 Task: In the  document ict.doc ,align picture to the 'center'. Insert word art below the picture and give heading  'ICT Black with white outline'
Action: Mouse moved to (495, 204)
Screenshot: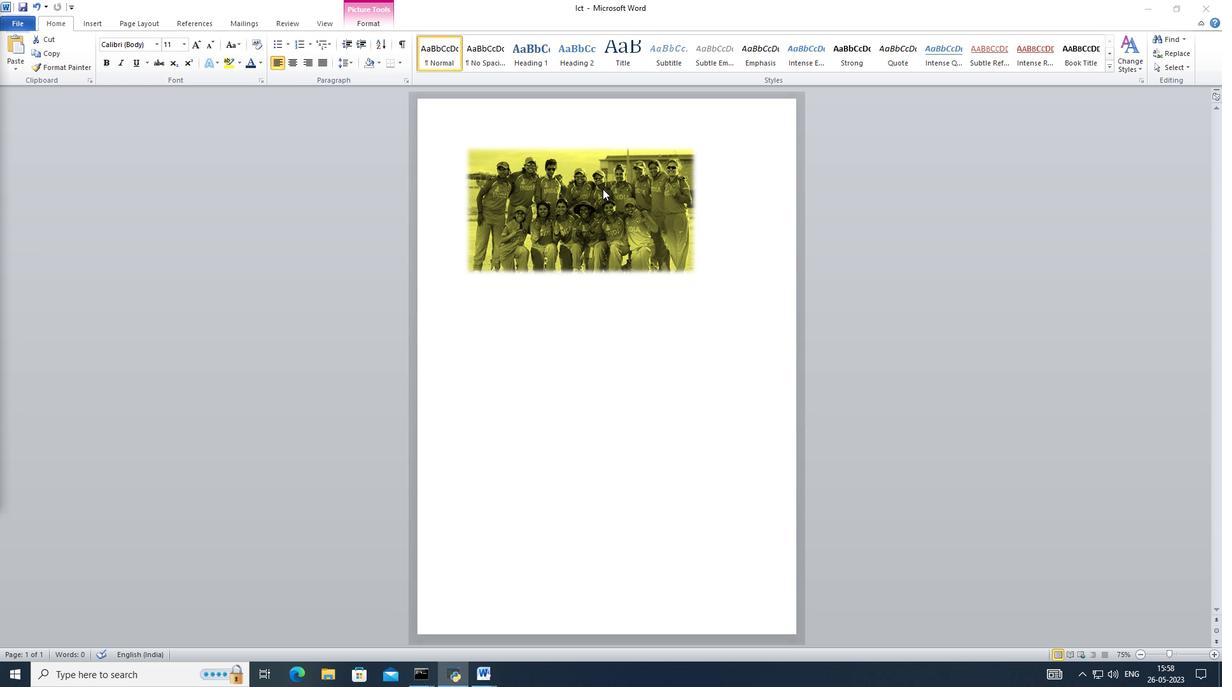 
Action: Mouse pressed left at (495, 204)
Screenshot: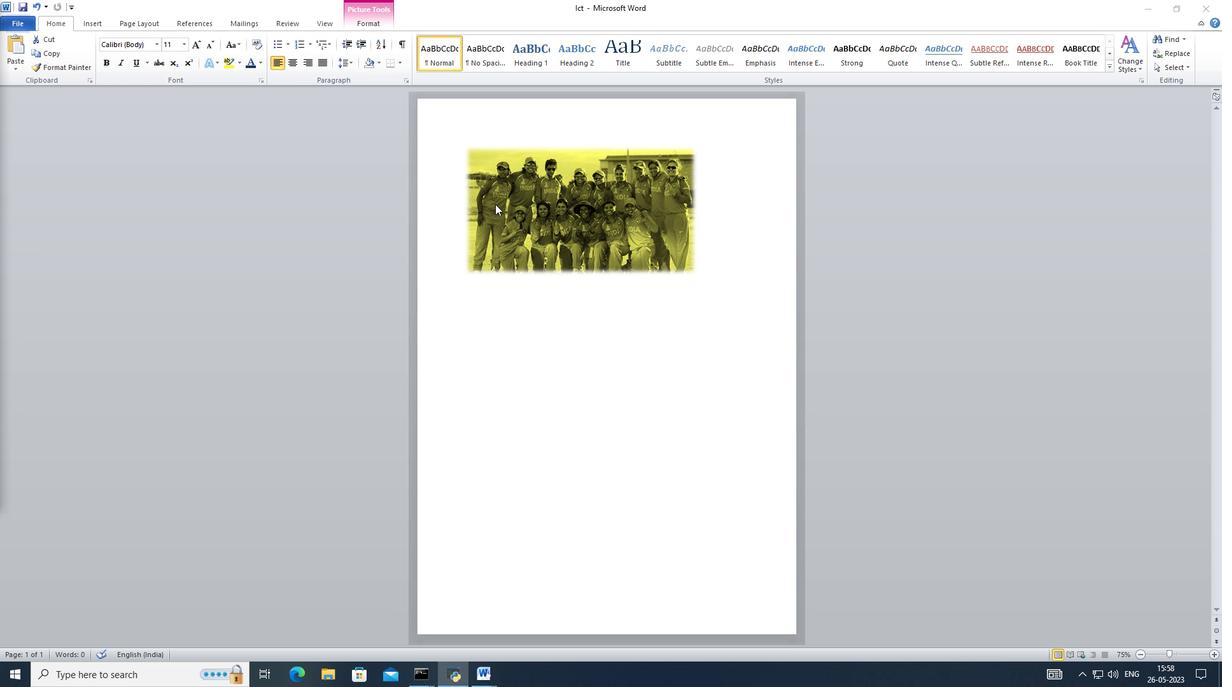 
Action: Mouse moved to (300, 61)
Screenshot: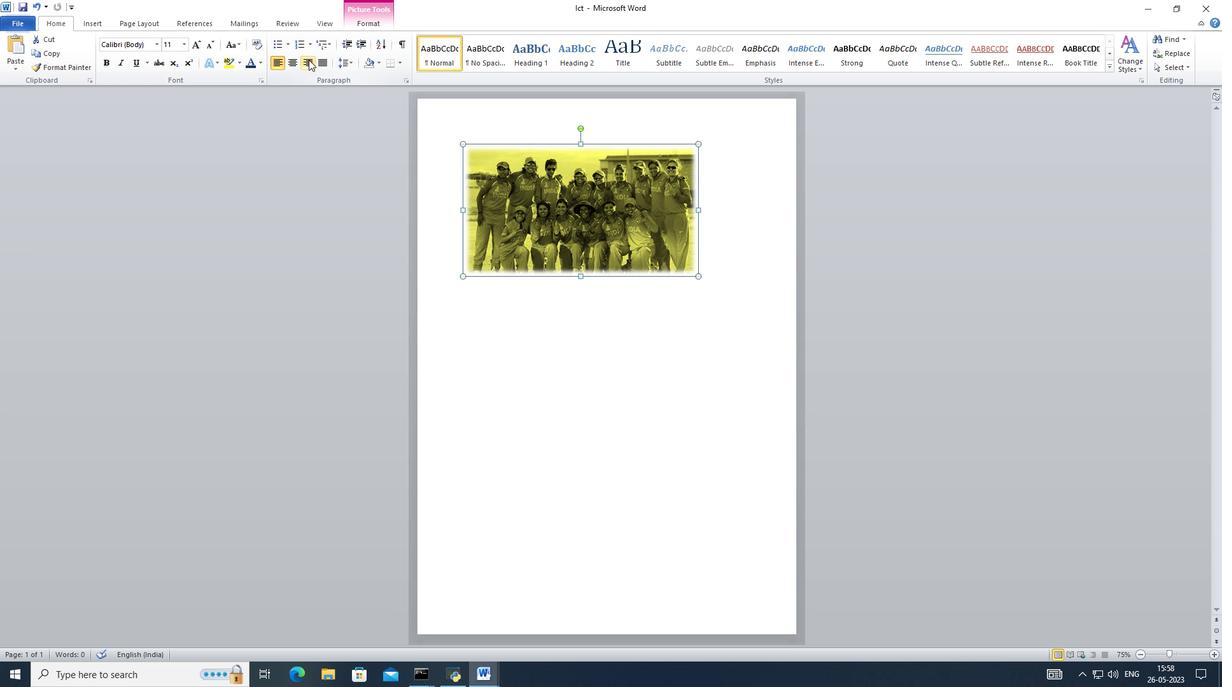 
Action: Mouse pressed left at (300, 61)
Screenshot: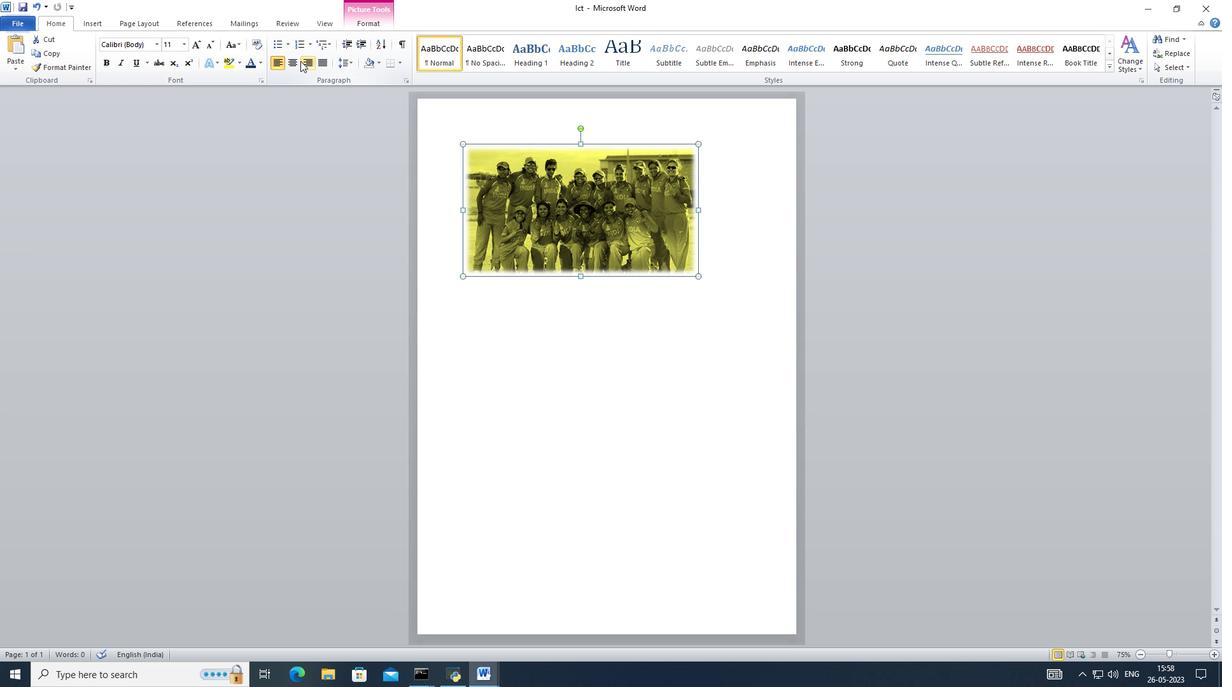 
Action: Mouse moved to (292, 65)
Screenshot: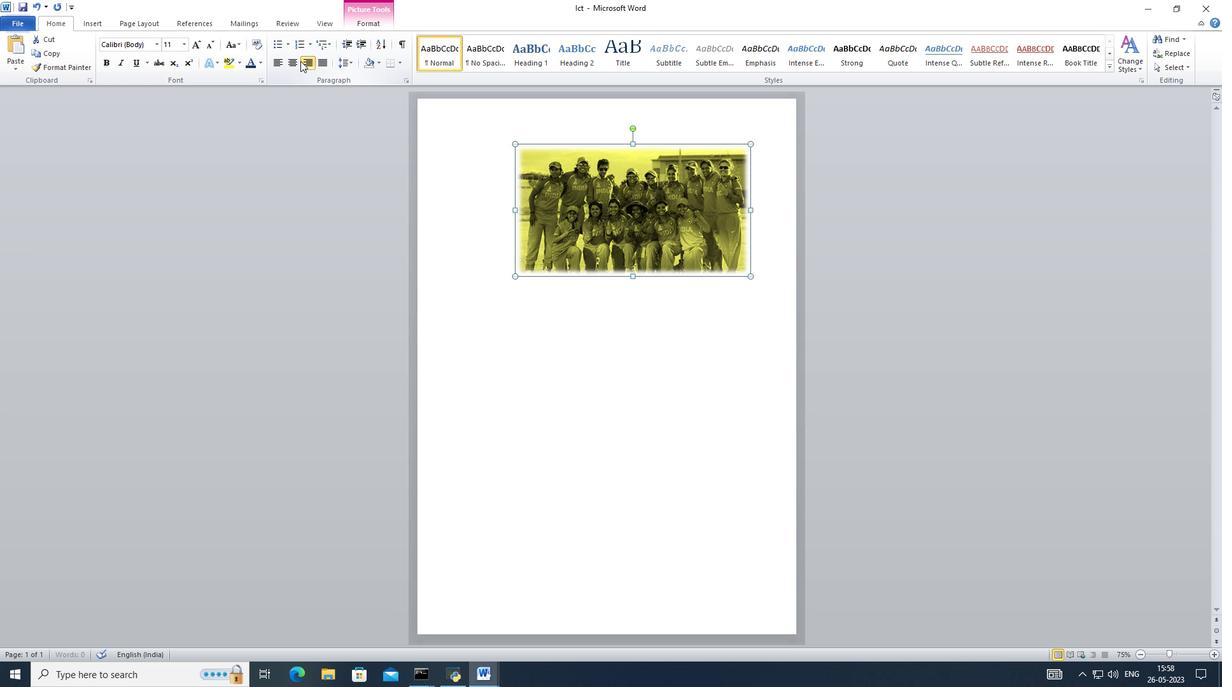 
Action: Mouse pressed left at (292, 65)
Screenshot: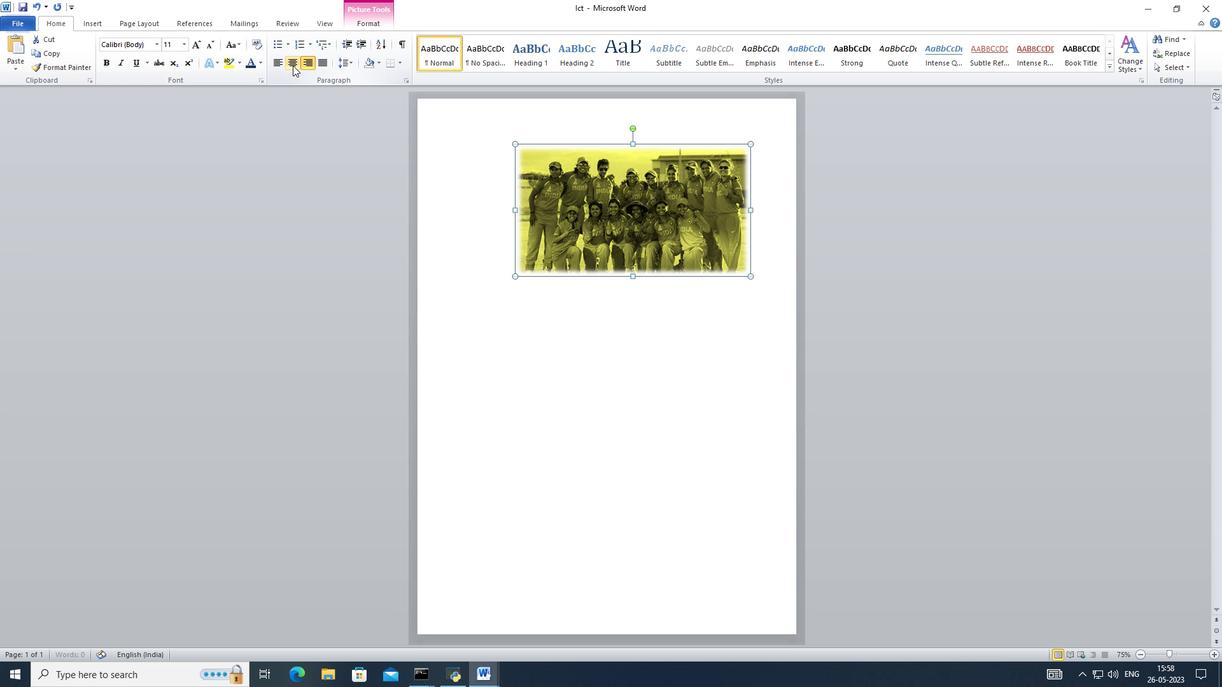 
Action: Mouse moved to (663, 344)
Screenshot: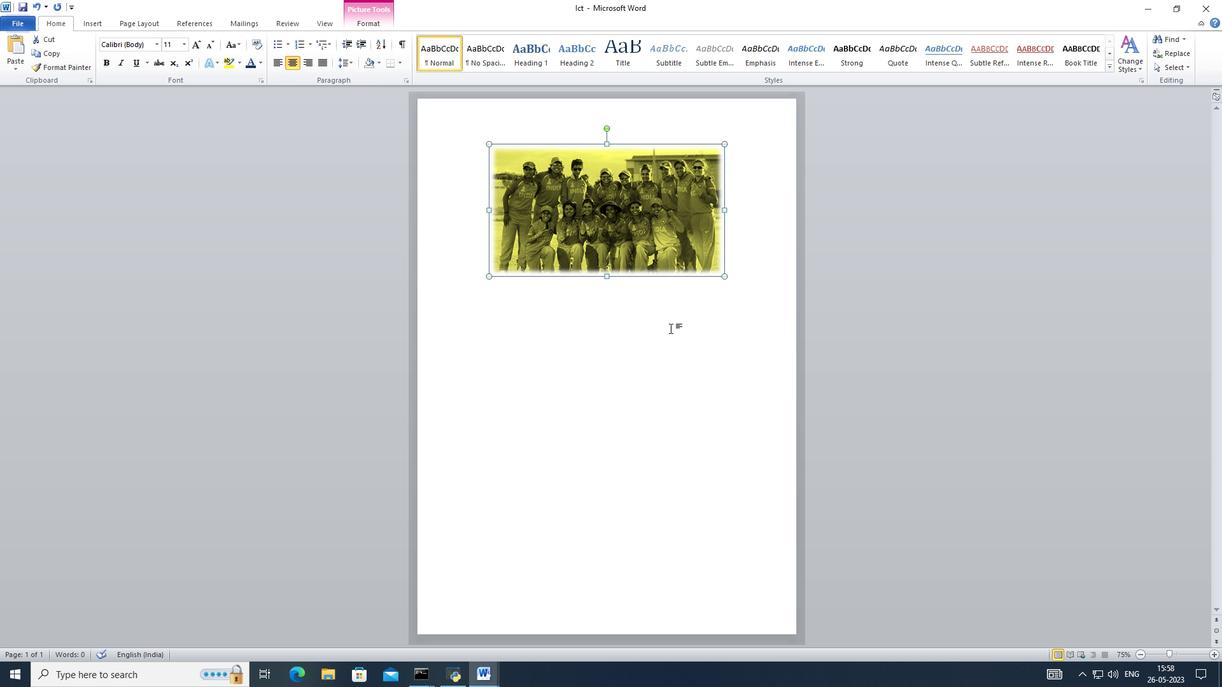 
Action: Mouse pressed left at (663, 344)
Screenshot: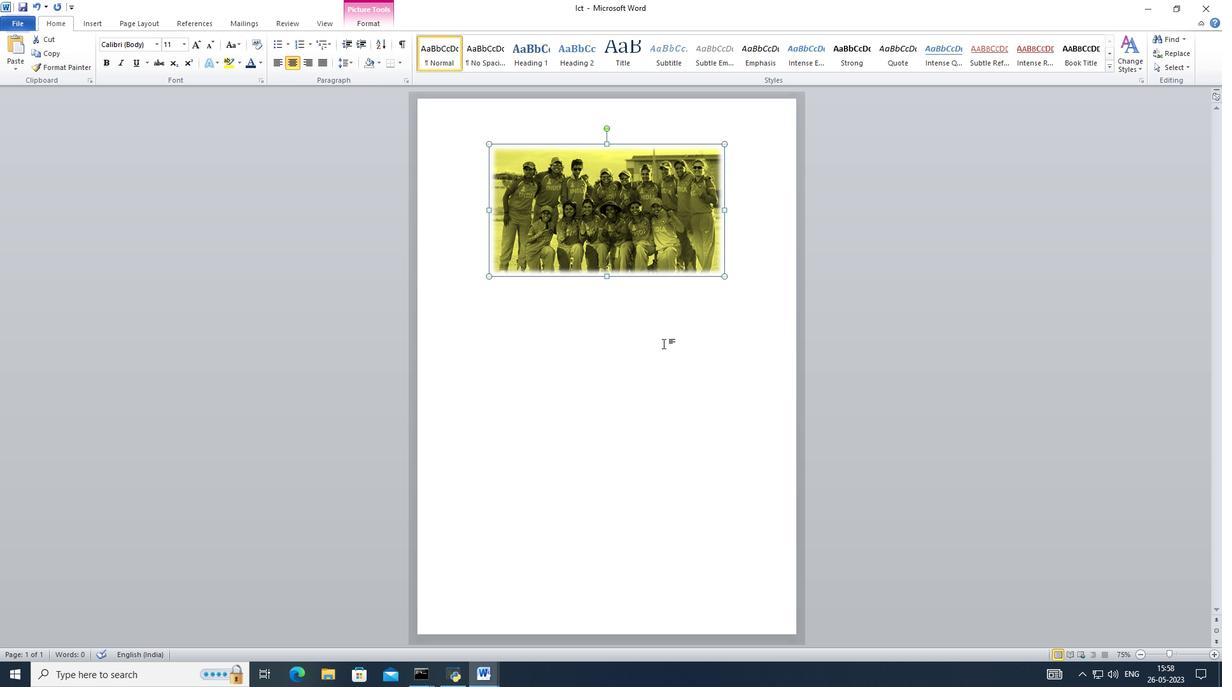 
Action: Mouse moved to (99, 24)
Screenshot: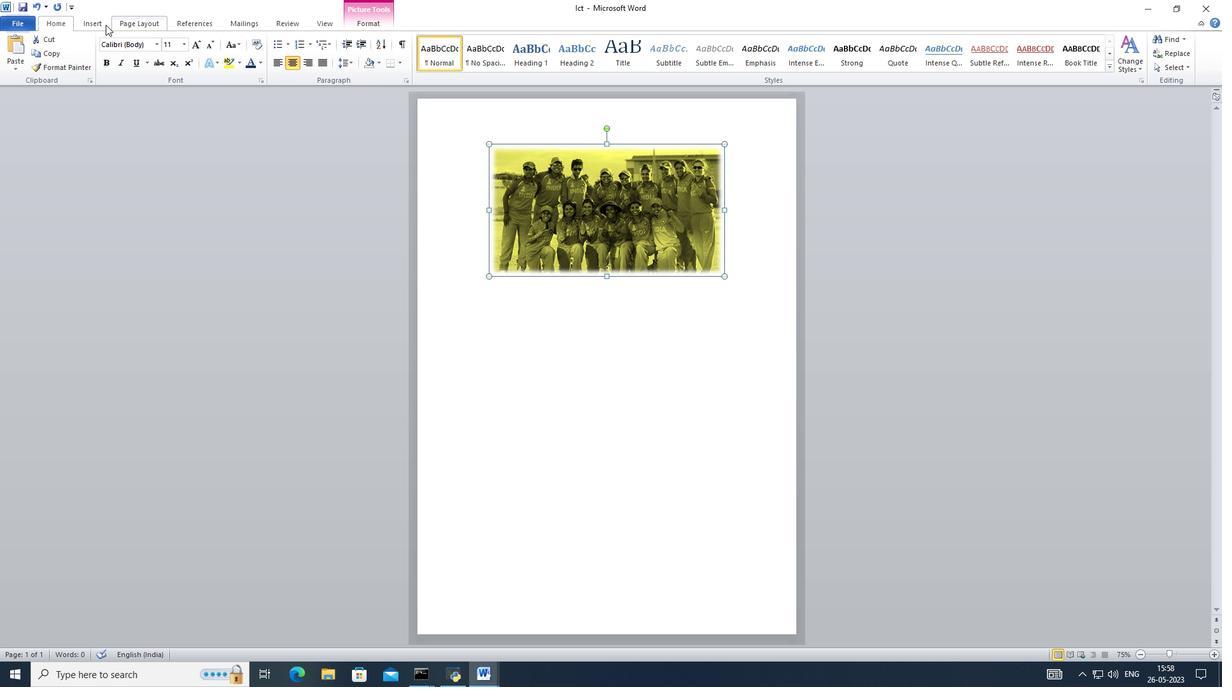 
Action: Mouse pressed left at (99, 24)
Screenshot: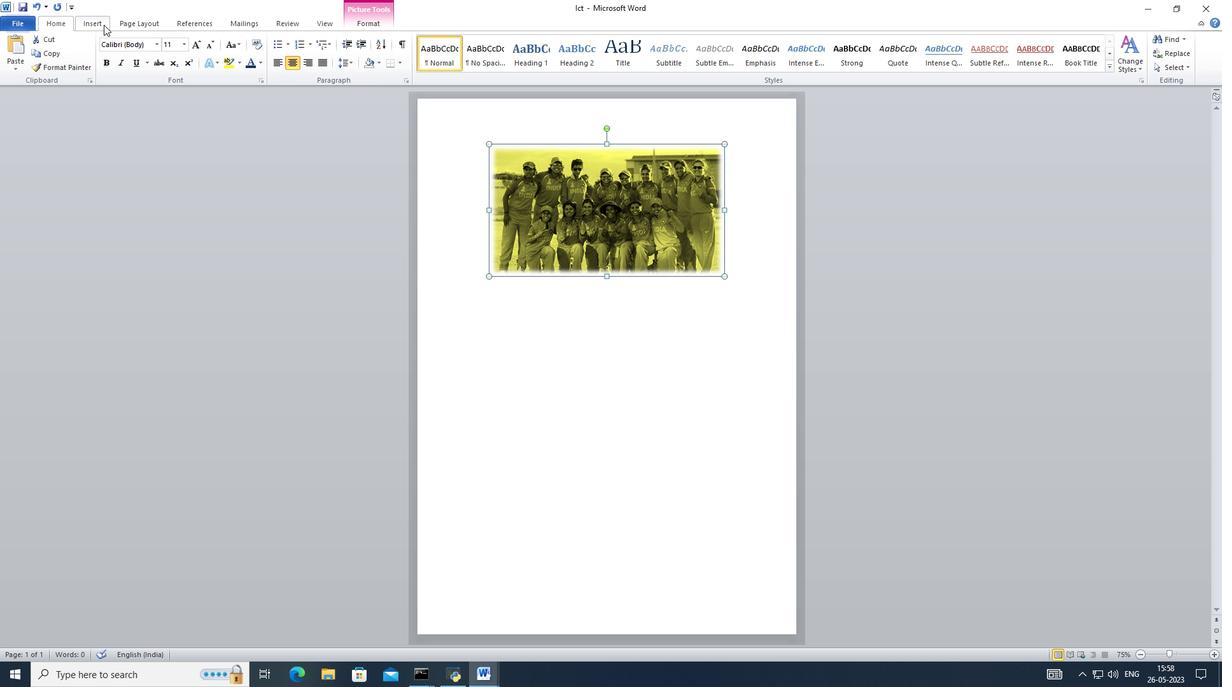 
Action: Mouse moved to (602, 53)
Screenshot: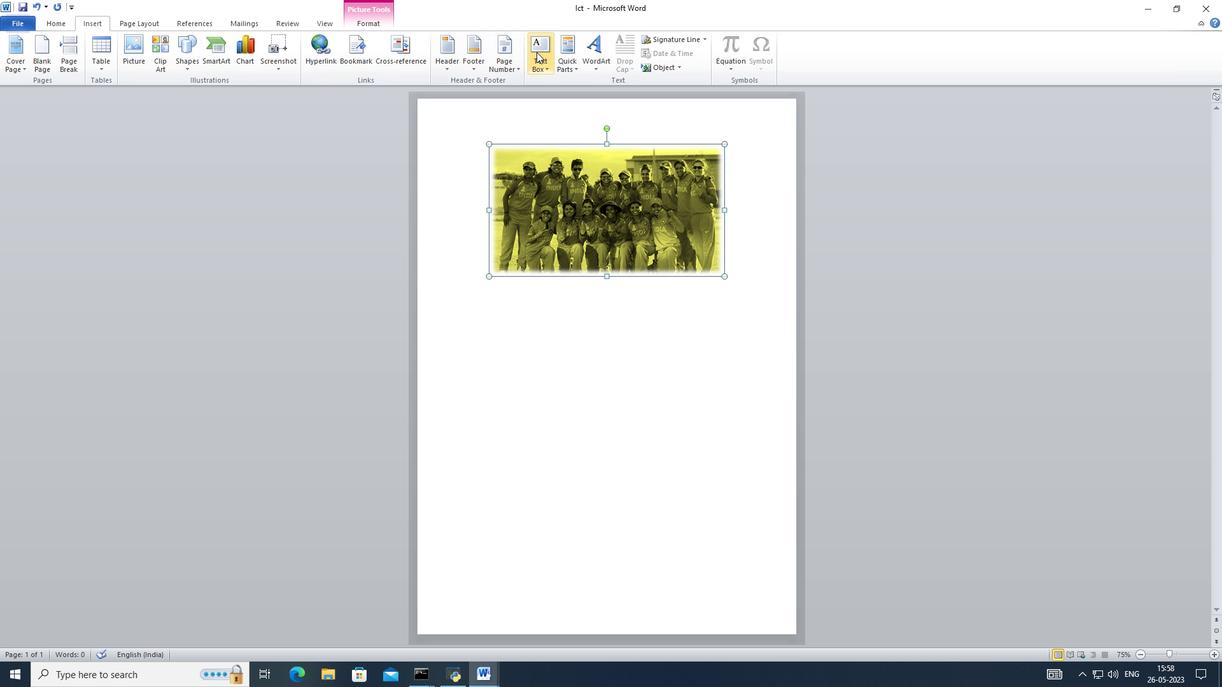 
Action: Mouse pressed left at (602, 53)
Screenshot: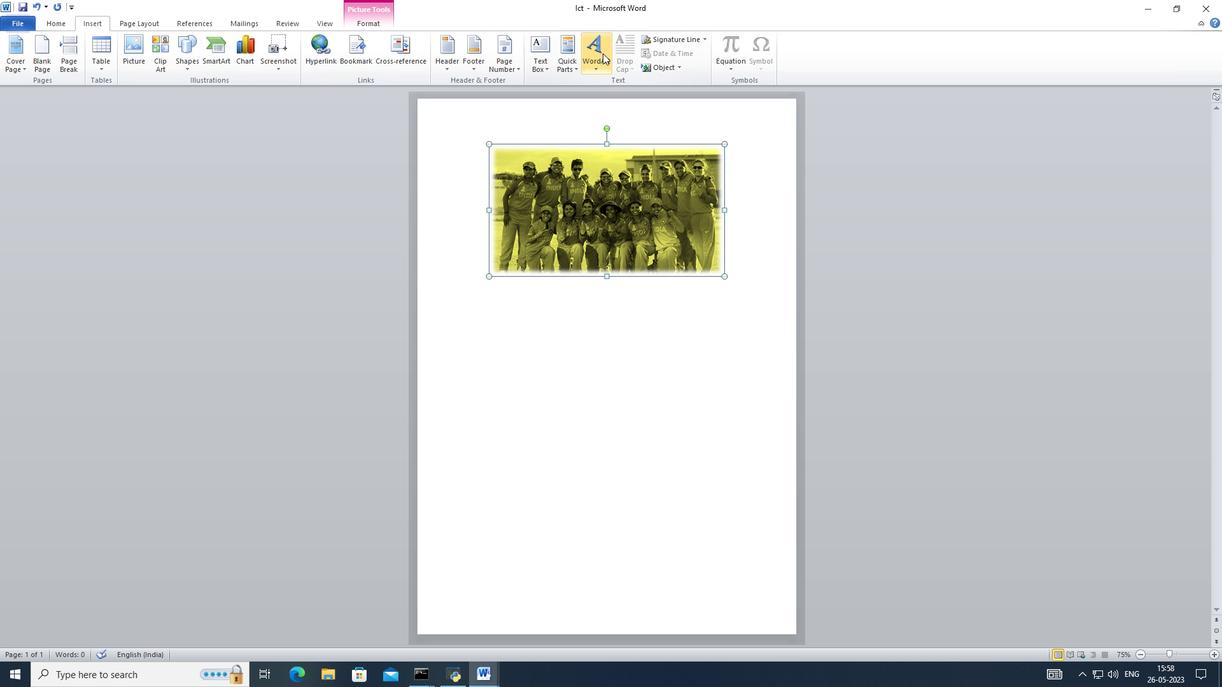 
Action: Mouse moved to (604, 109)
Screenshot: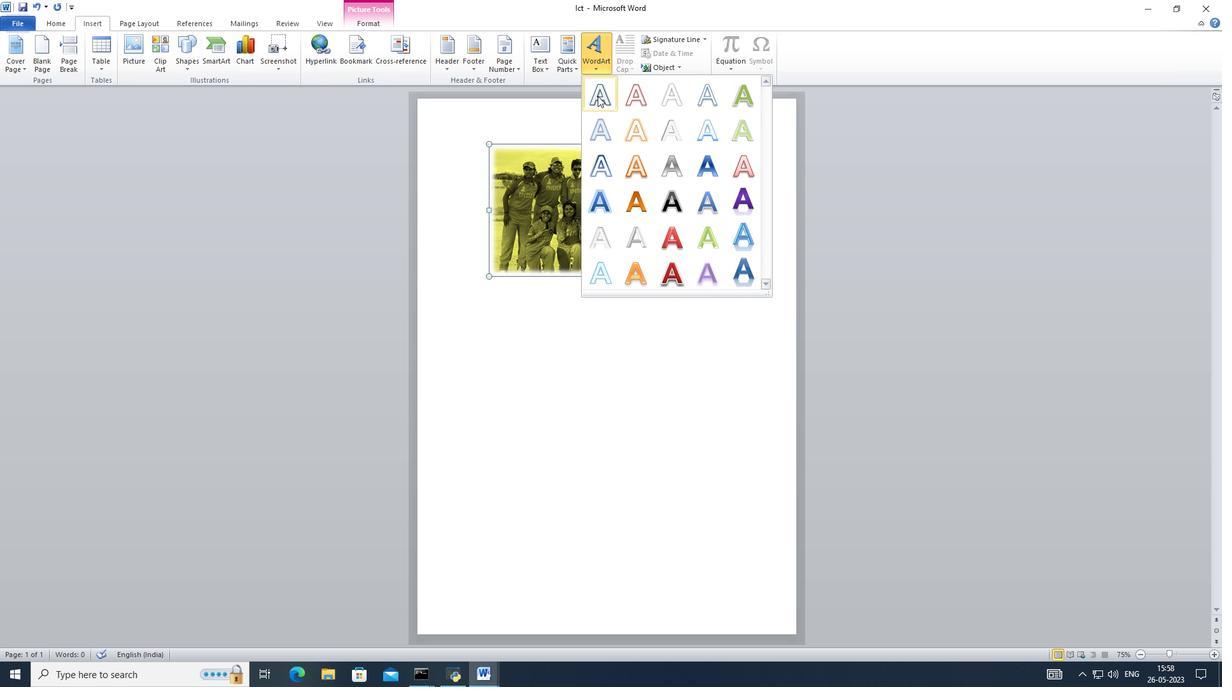 
Action: Mouse pressed left at (604, 109)
Screenshot: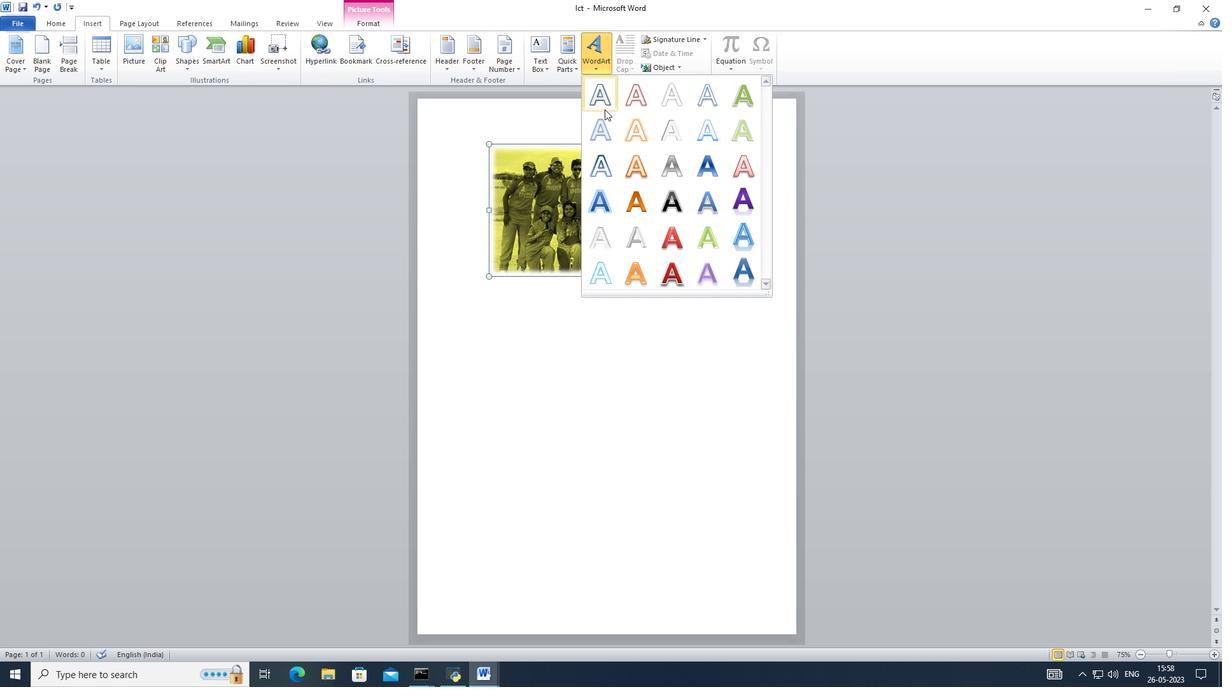 
Action: Mouse moved to (585, 193)
Screenshot: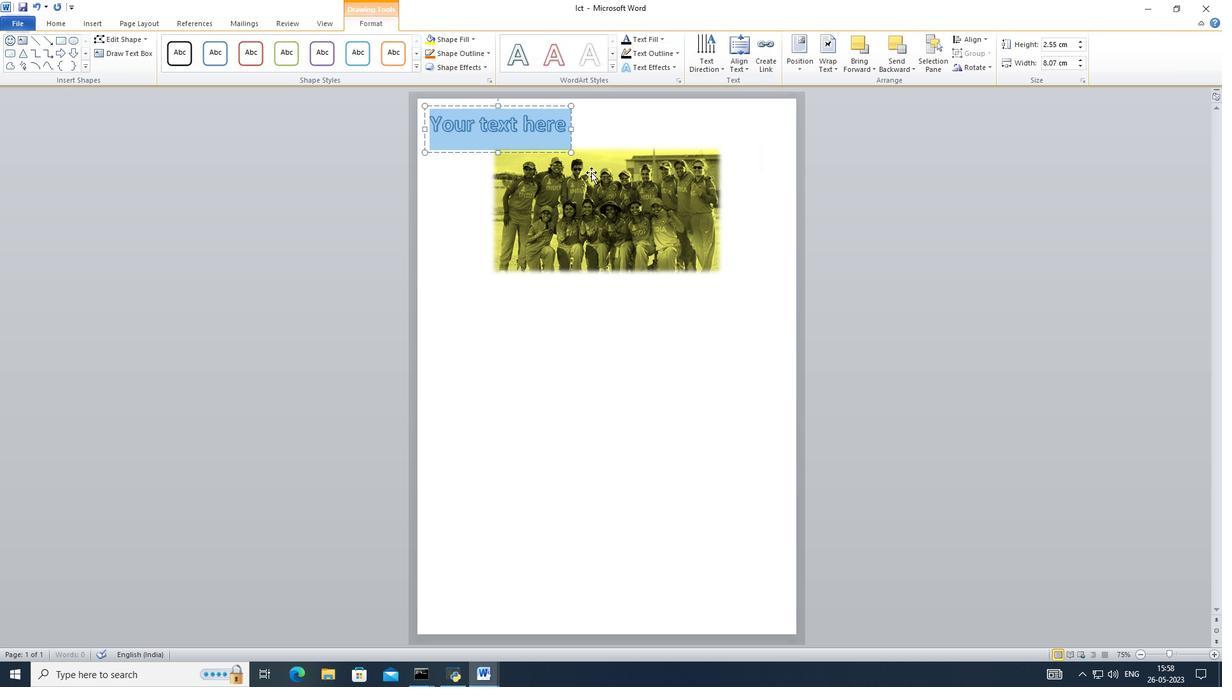 
Action: Key pressed <Key.caps_lock>ICT<Key.space>BLACK<Key.space>AN<Key.backspace><Key.backspace>WITH<Key.space>WHITE<Key.space>OUTLINE
Screenshot: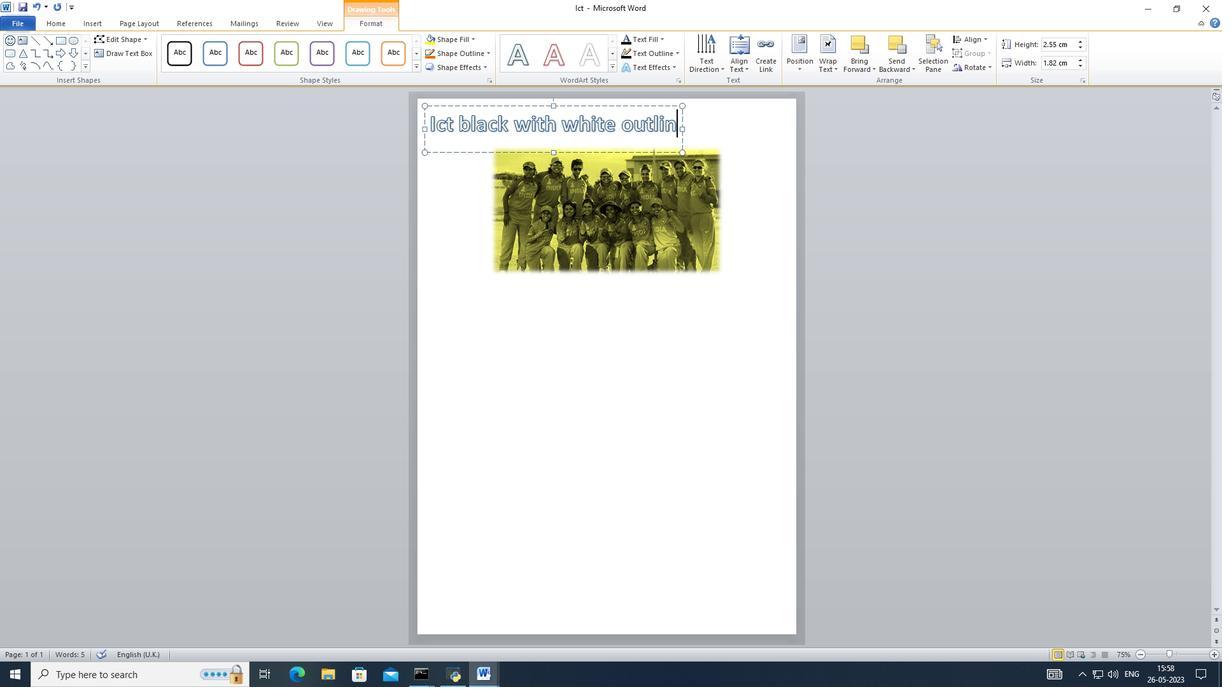 
Action: Mouse moved to (452, 122)
Screenshot: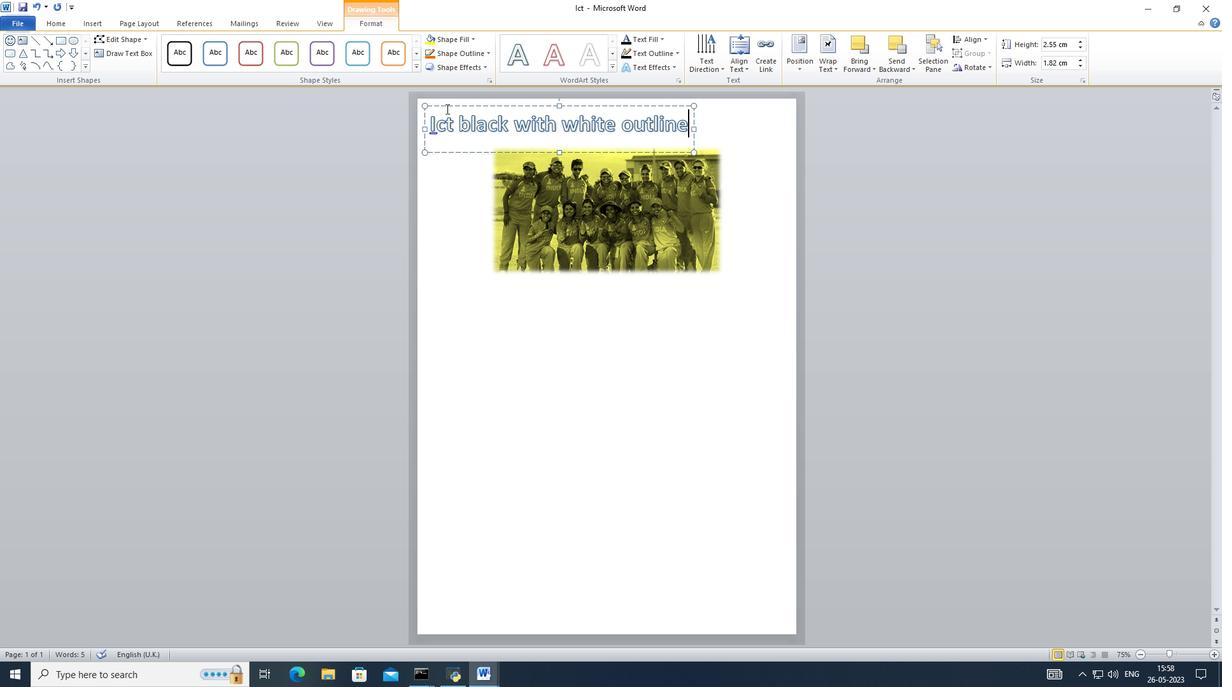 
Action: Mouse pressed left at (452, 122)
Screenshot: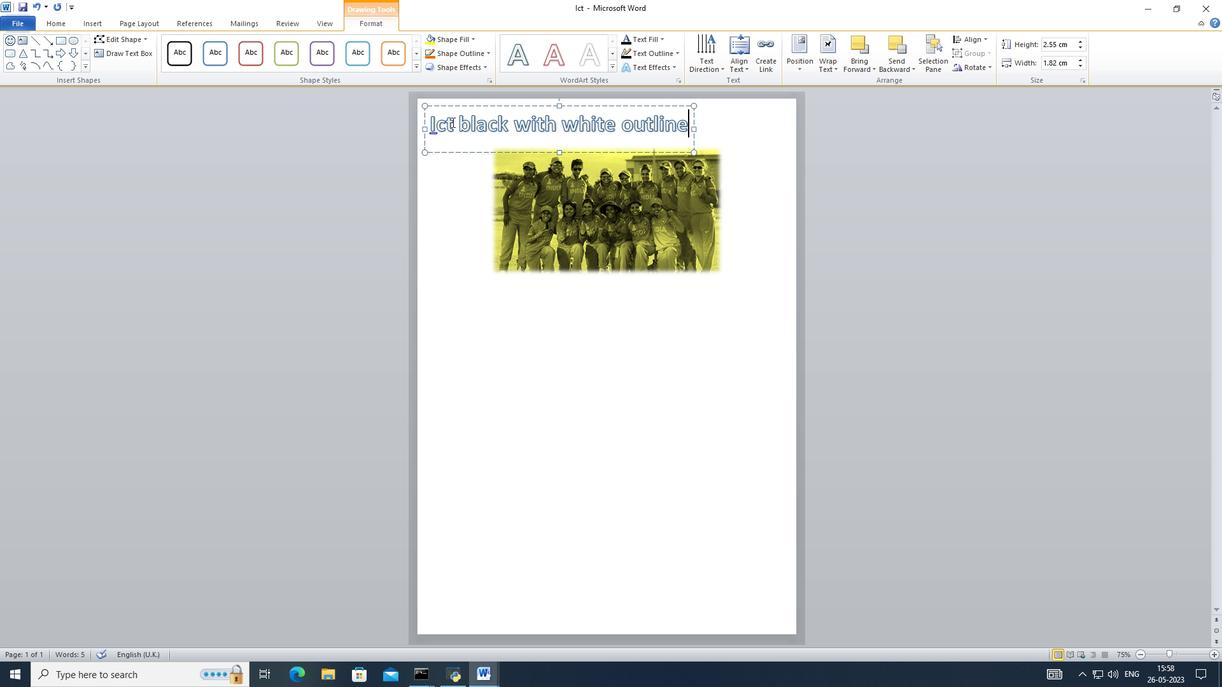 
Action: Mouse moved to (456, 120)
Screenshot: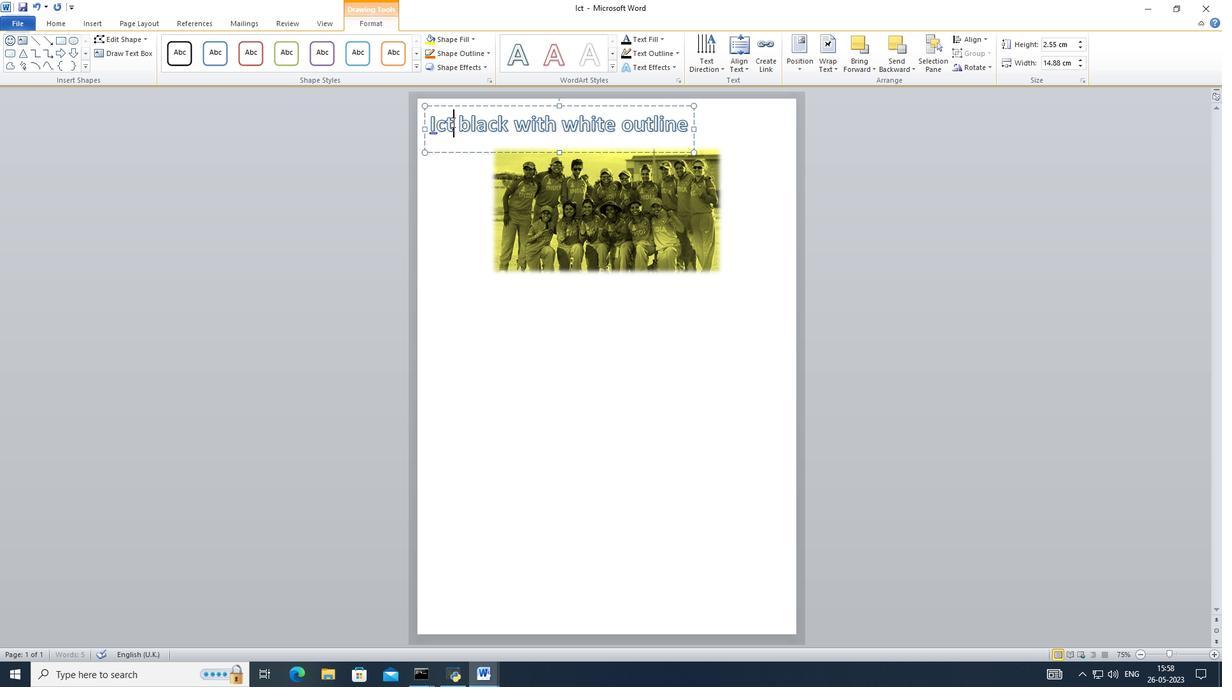 
Action: Key pressed <Key.backspace><Key.backspace><Key.caps_lock>ct
Screenshot: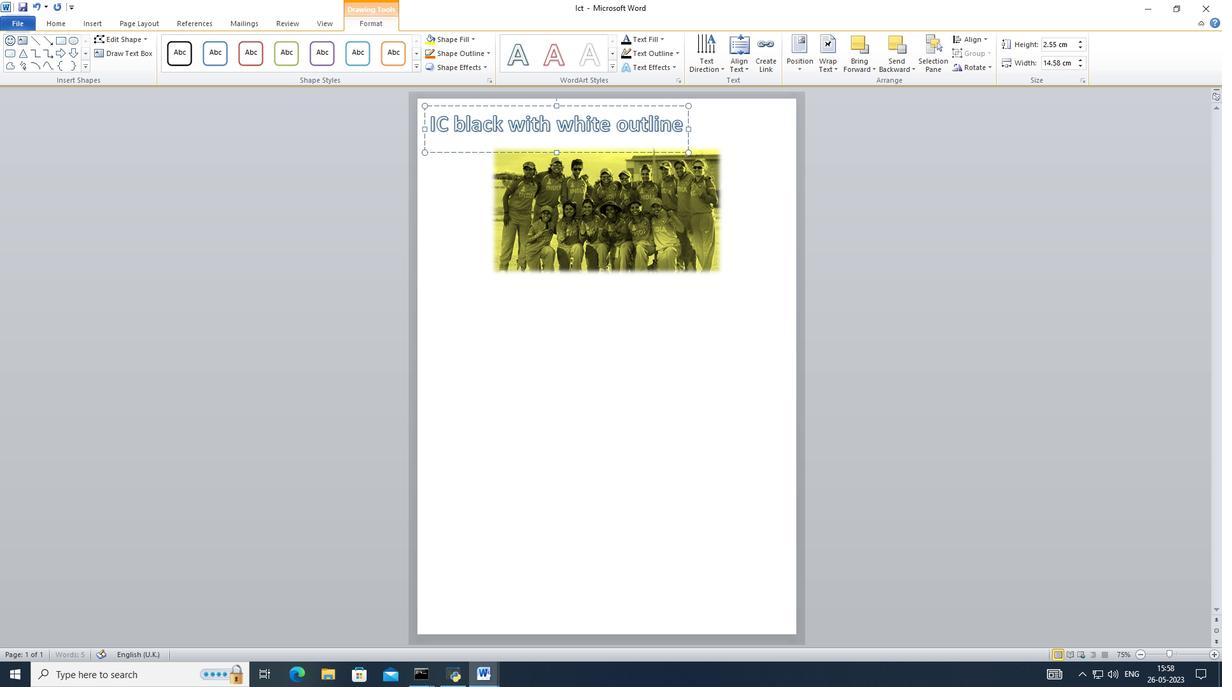 
Action: Mouse moved to (733, 136)
Screenshot: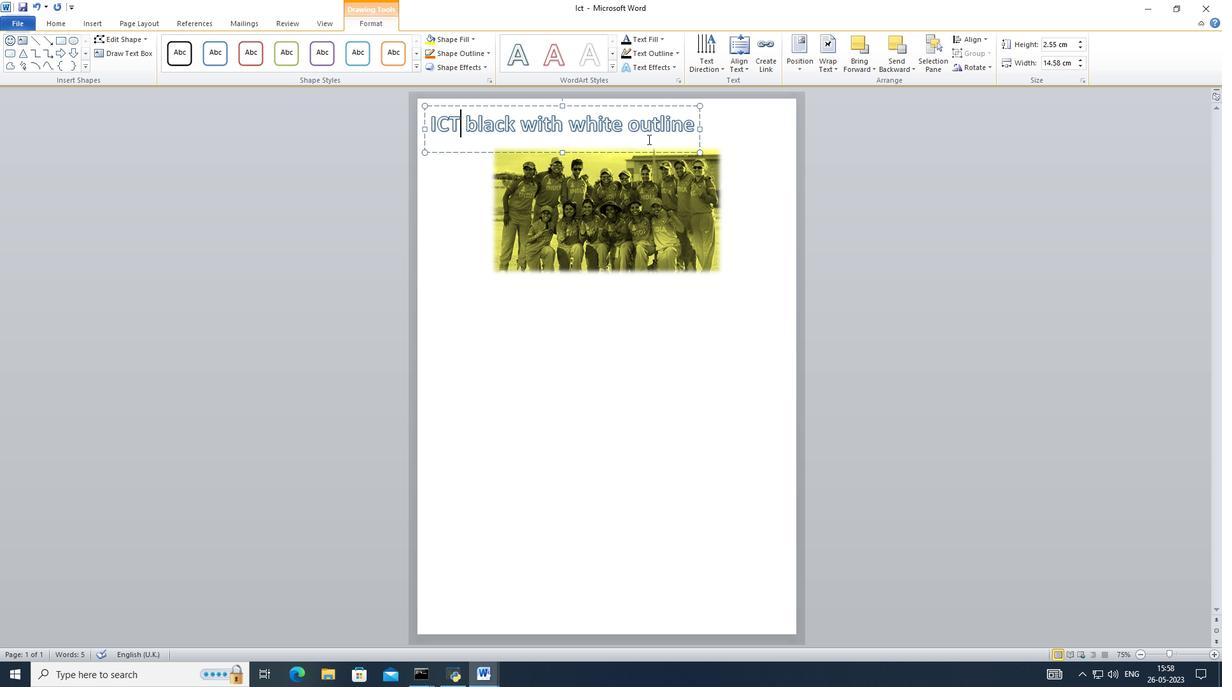 
Action: Mouse pressed left at (733, 136)
Screenshot: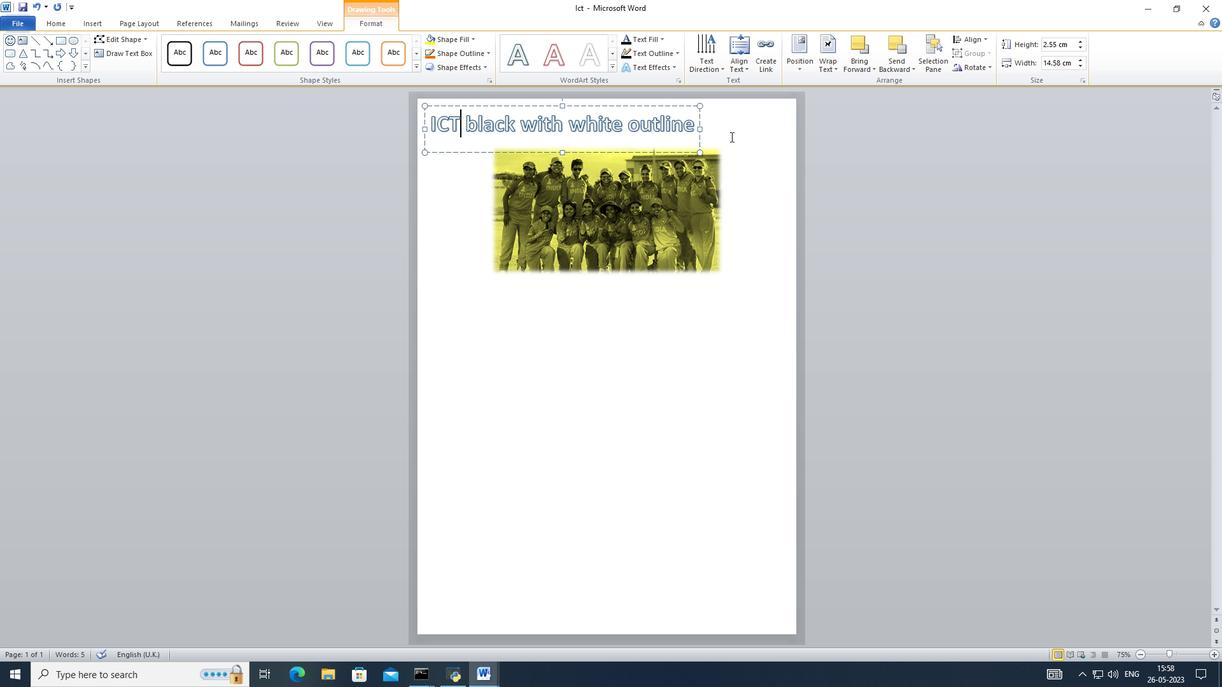 
Action: Mouse moved to (633, 107)
Screenshot: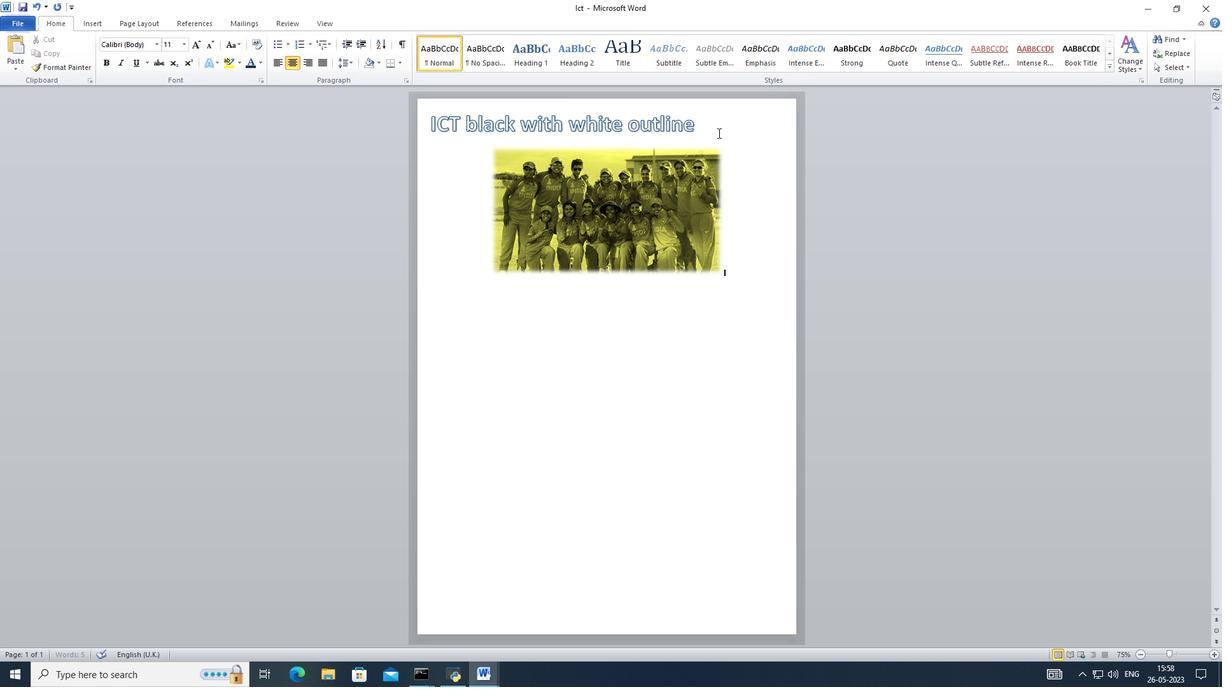 
Action: Mouse pressed left at (633, 107)
Screenshot: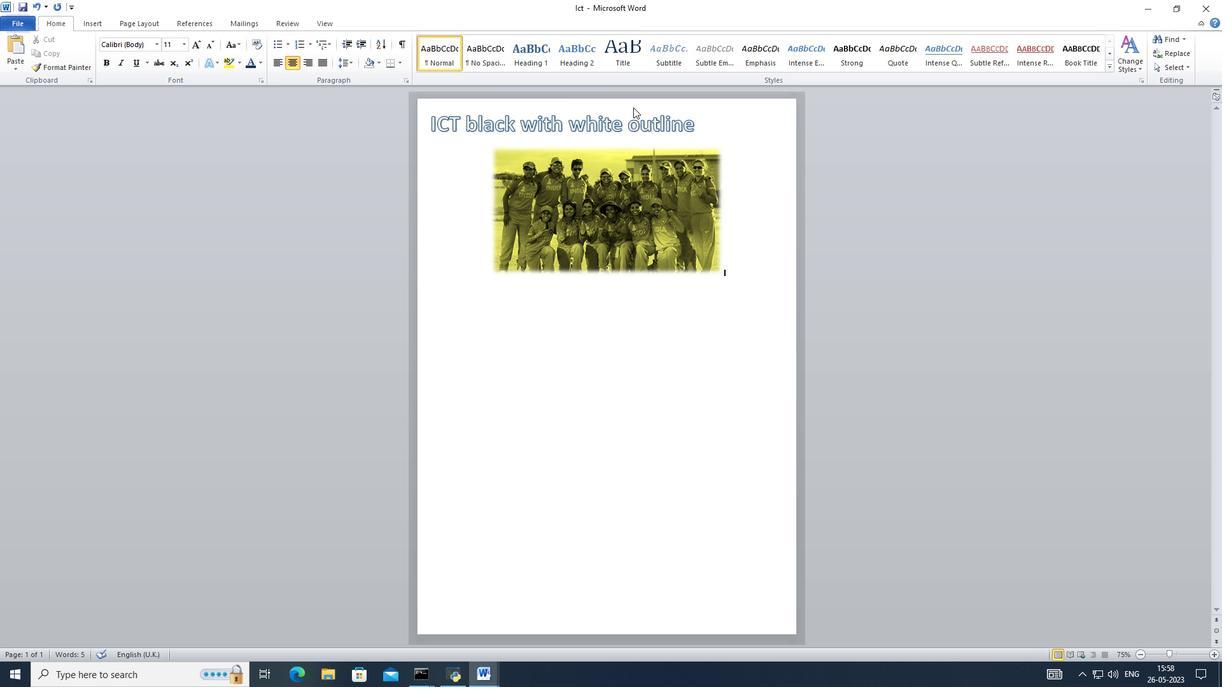 
Action: Mouse moved to (553, 105)
Screenshot: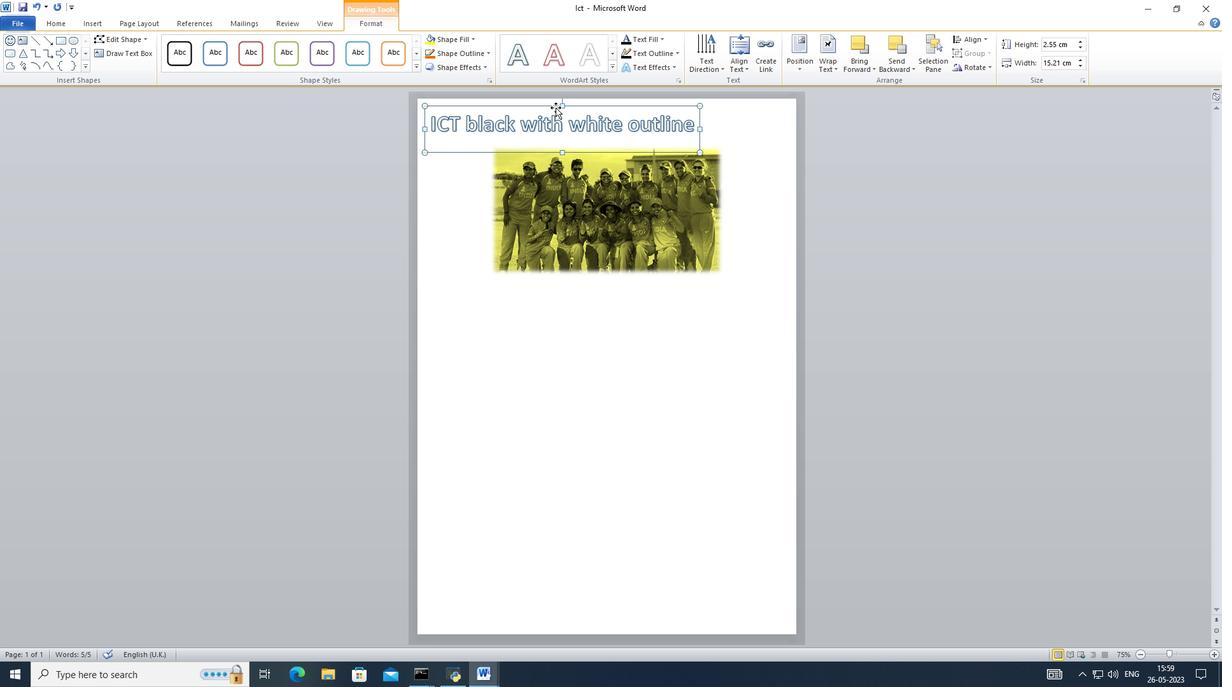 
Action: Mouse pressed left at (553, 105)
Screenshot: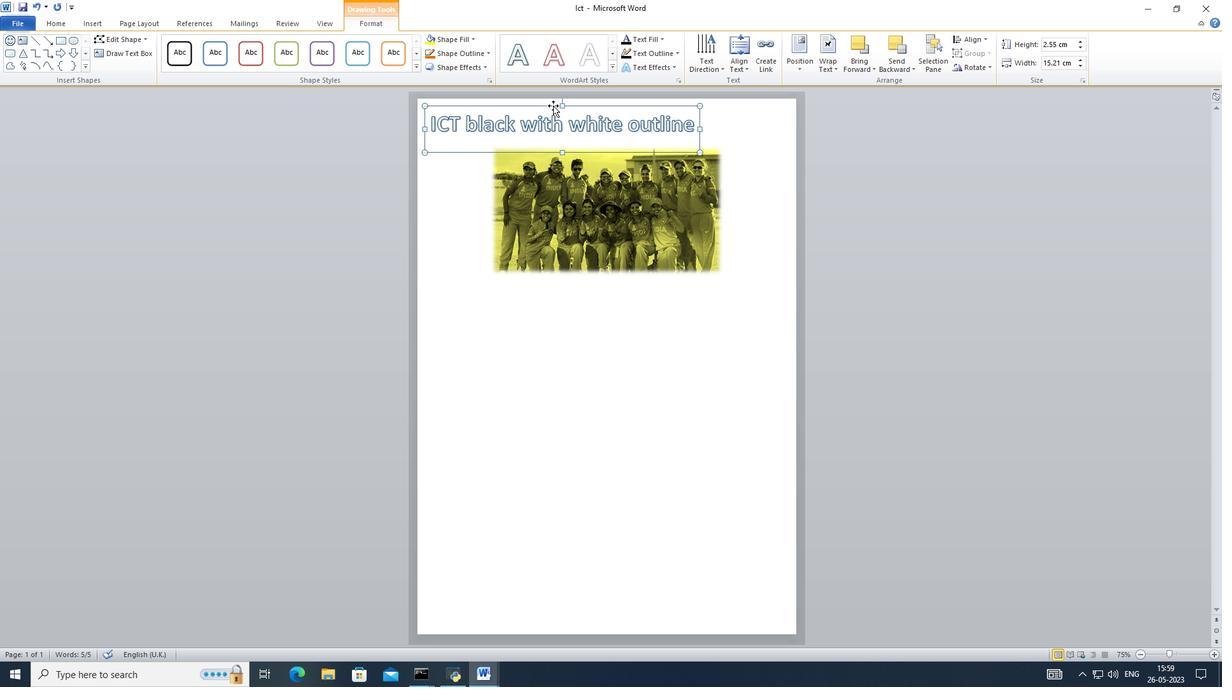 
Action: Mouse moved to (578, 384)
Screenshot: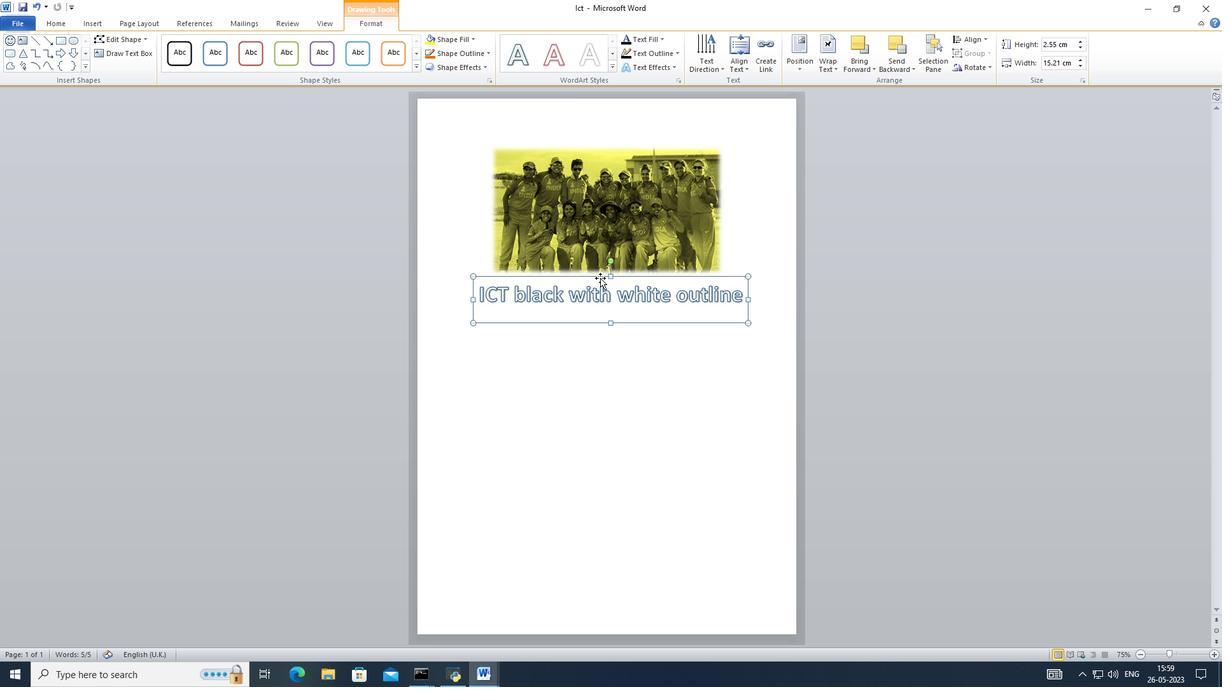 
Action: Mouse pressed left at (578, 384)
Screenshot: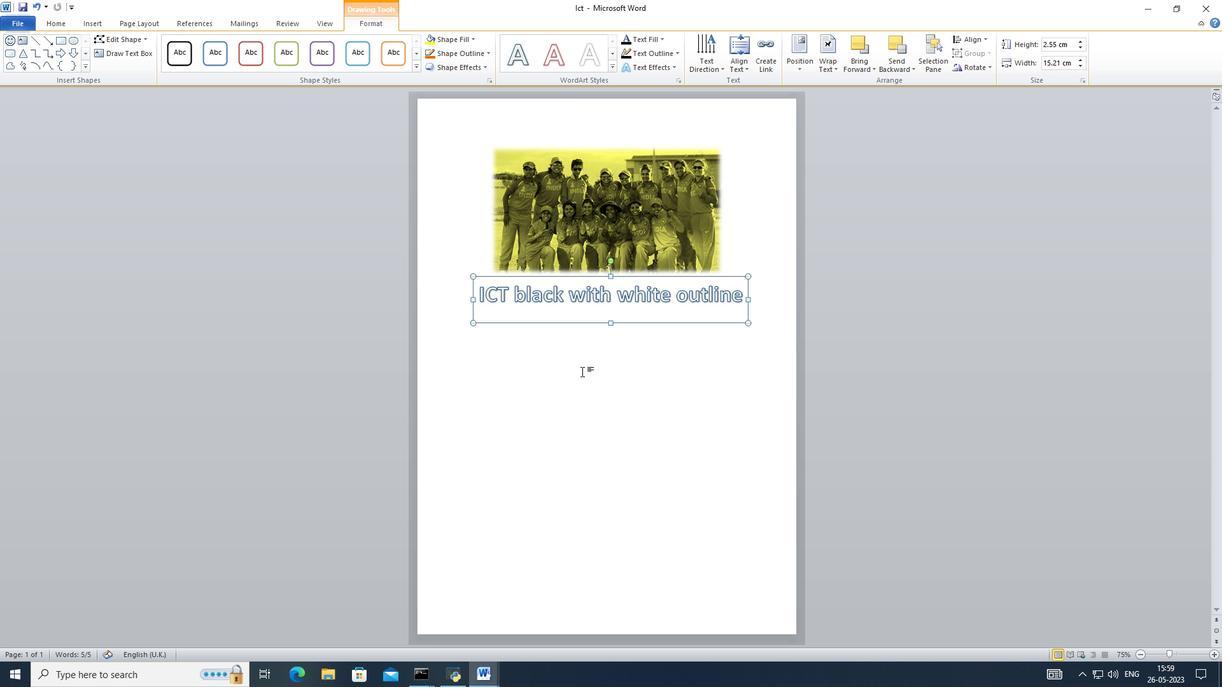 
Action: Mouse pressed left at (578, 384)
Screenshot: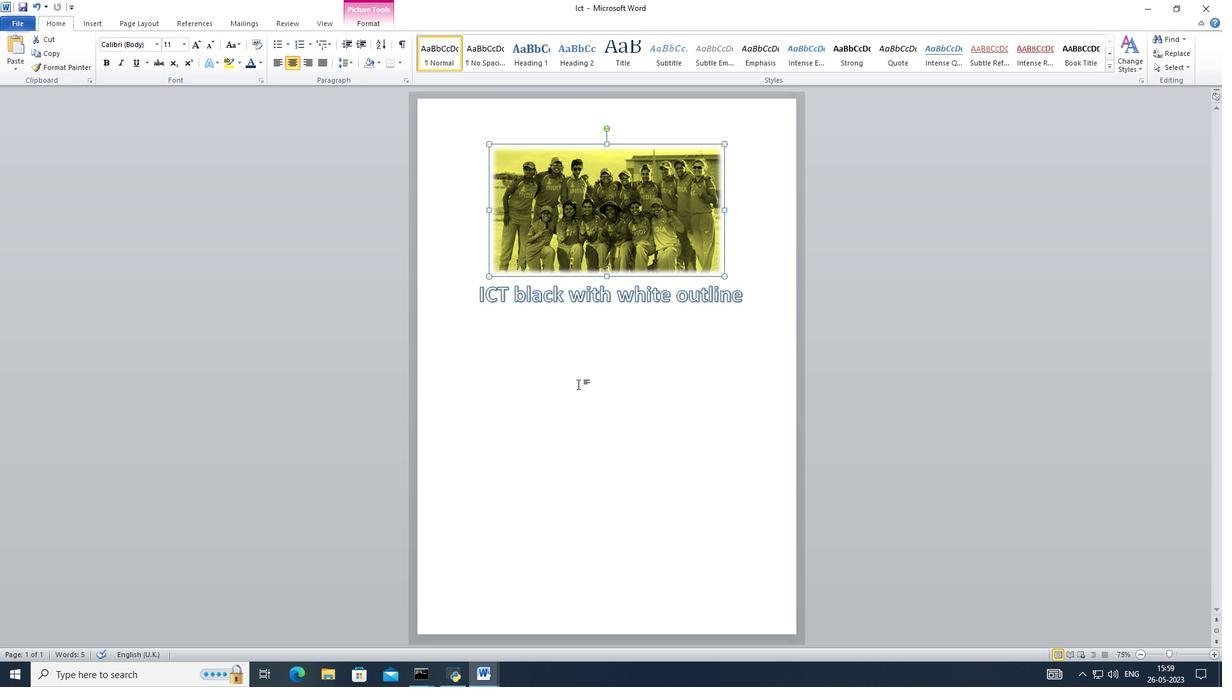 
